 Task: Change slideshow to presenter view.
Action: Mouse moved to (1093, 64)
Screenshot: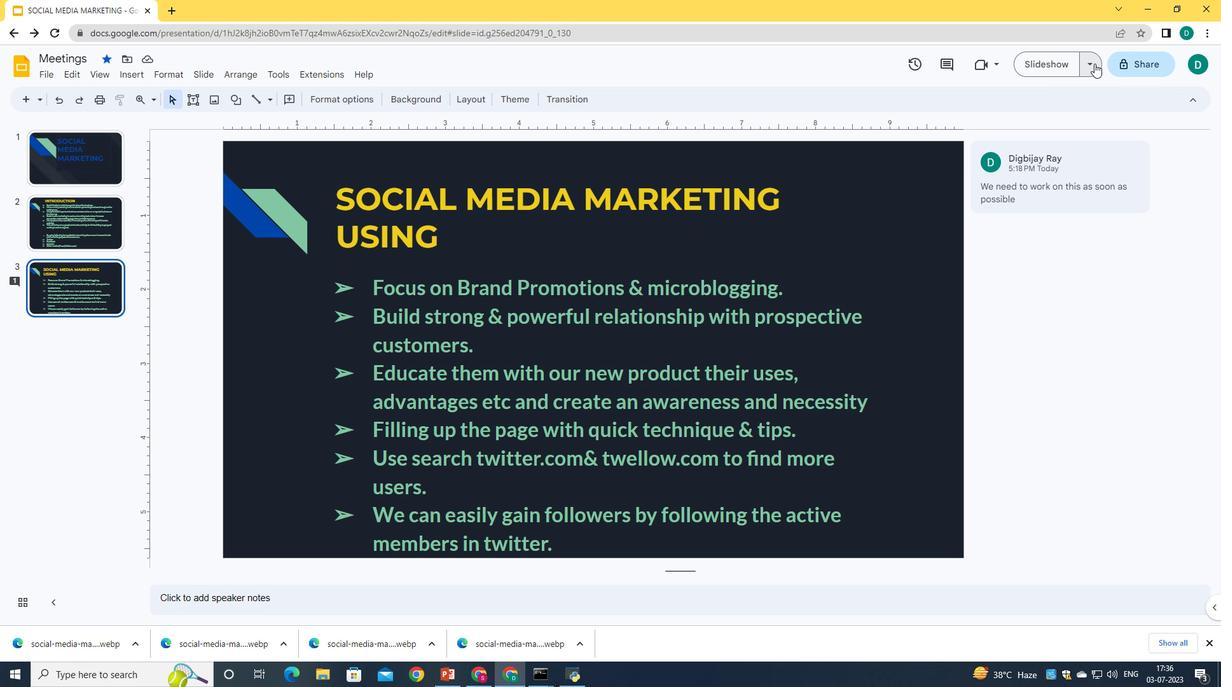 
Action: Mouse pressed left at (1093, 64)
Screenshot: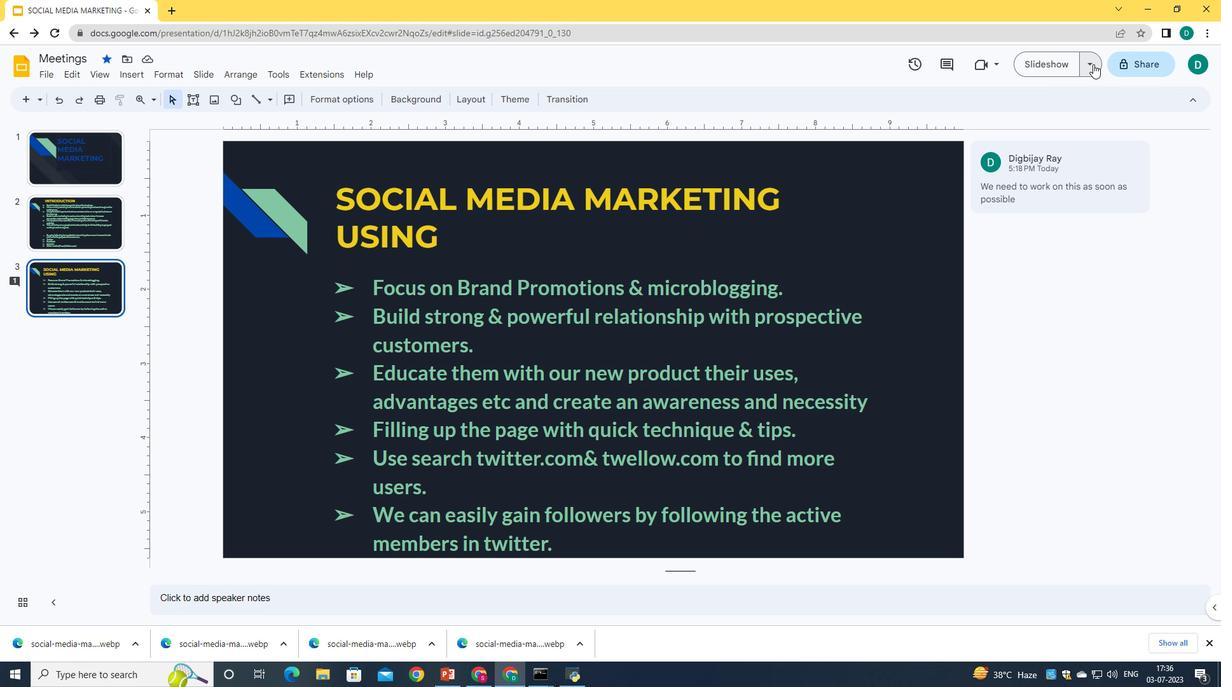 
Action: Mouse moved to (1032, 104)
Screenshot: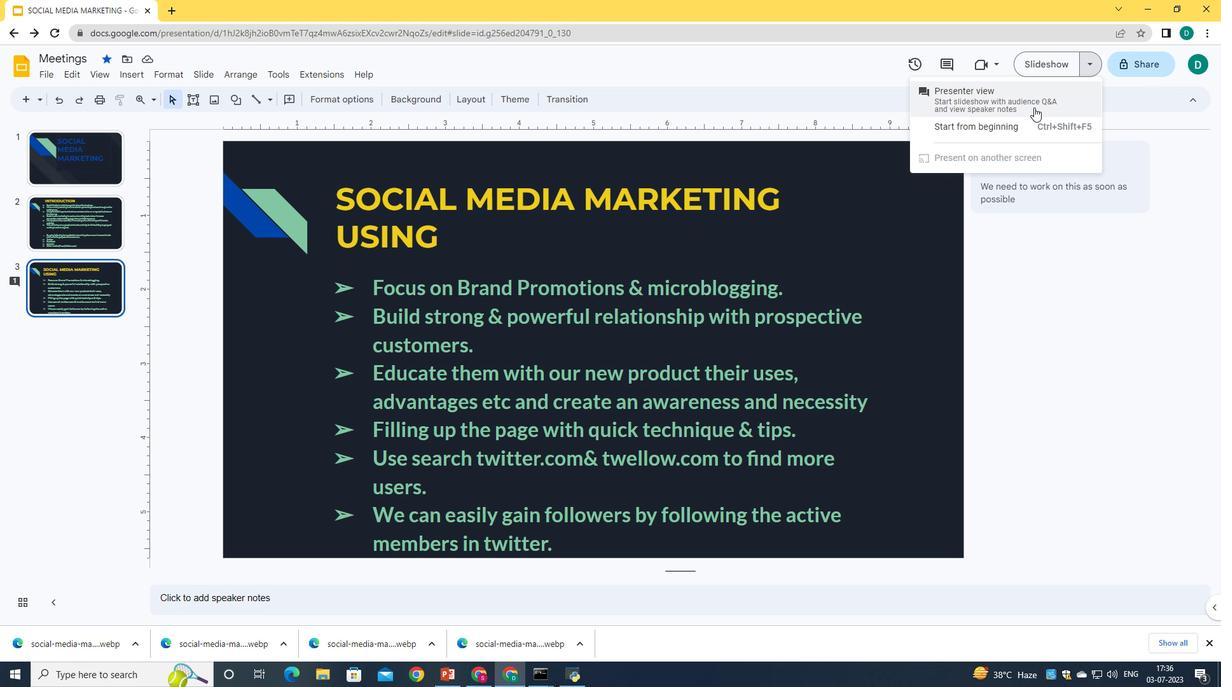 
Action: Mouse pressed left at (1032, 104)
Screenshot: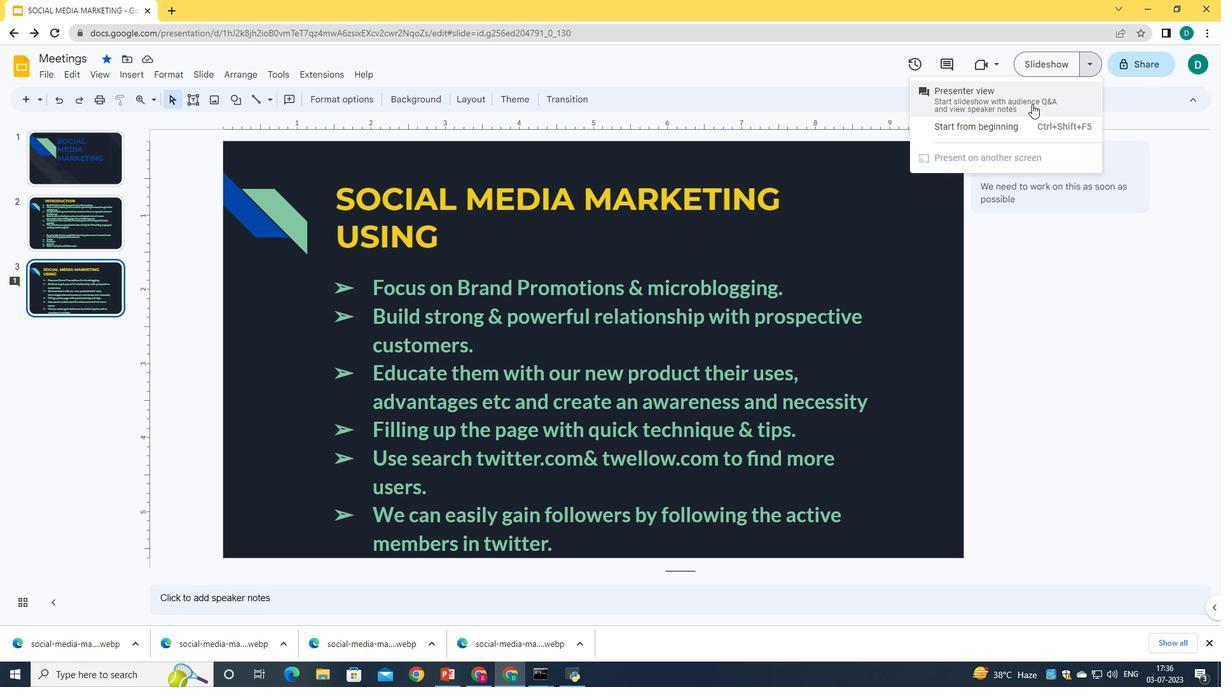 
Action: Mouse moved to (367, 126)
Screenshot: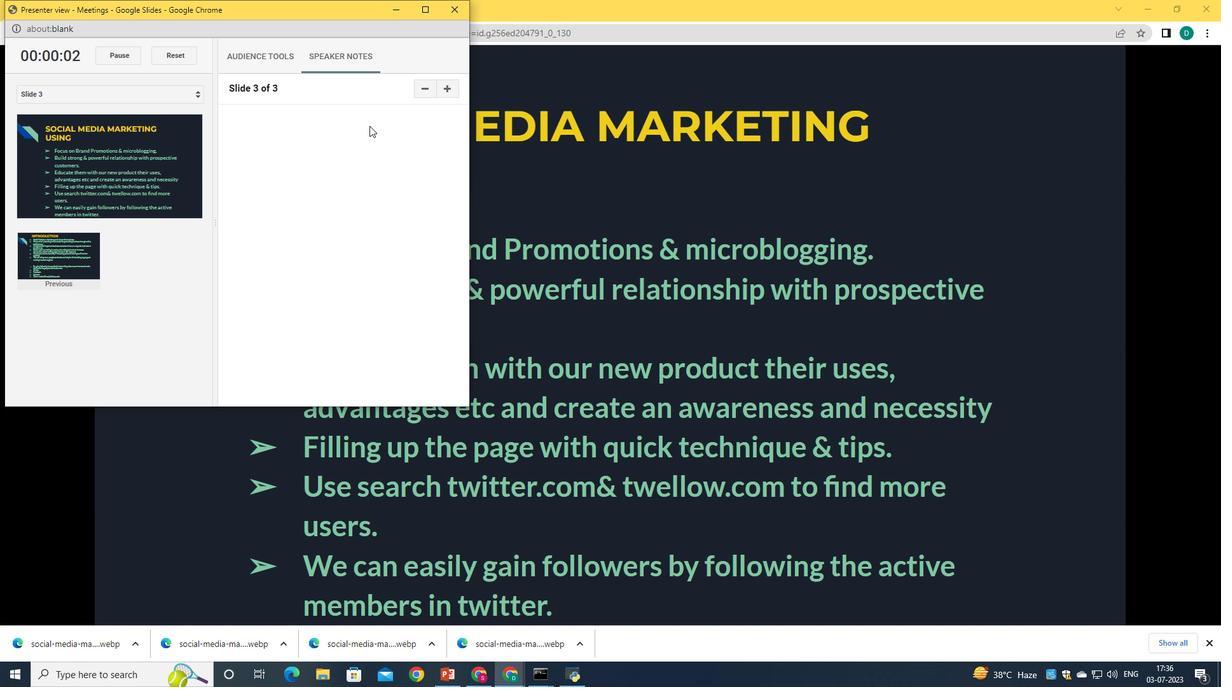 
